 Task: Create a section Epic Expedition and in the section, add a milestone Network Upgrade in the project AriesPlan
Action: Mouse moved to (76, 281)
Screenshot: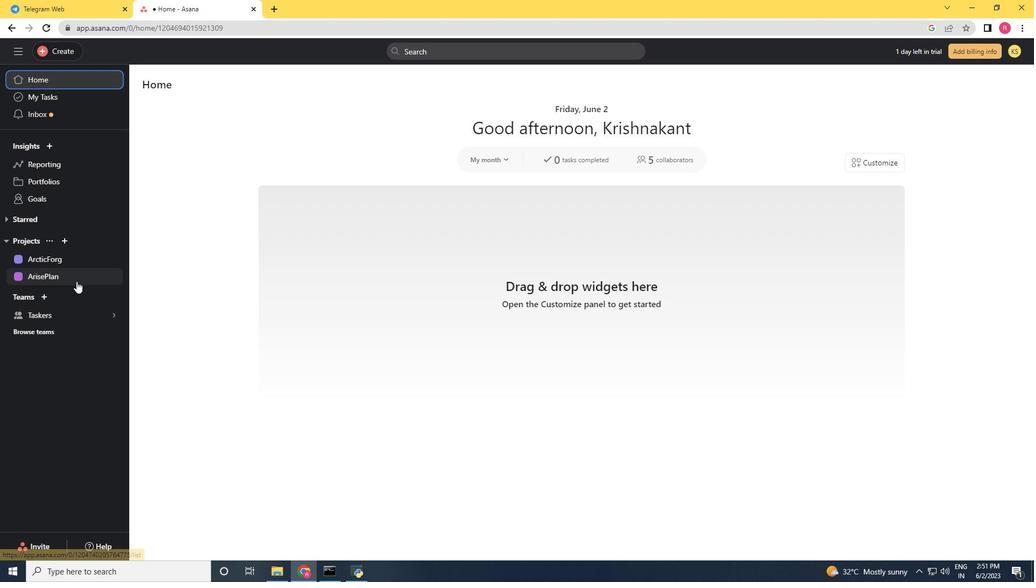 
Action: Mouse pressed left at (76, 281)
Screenshot: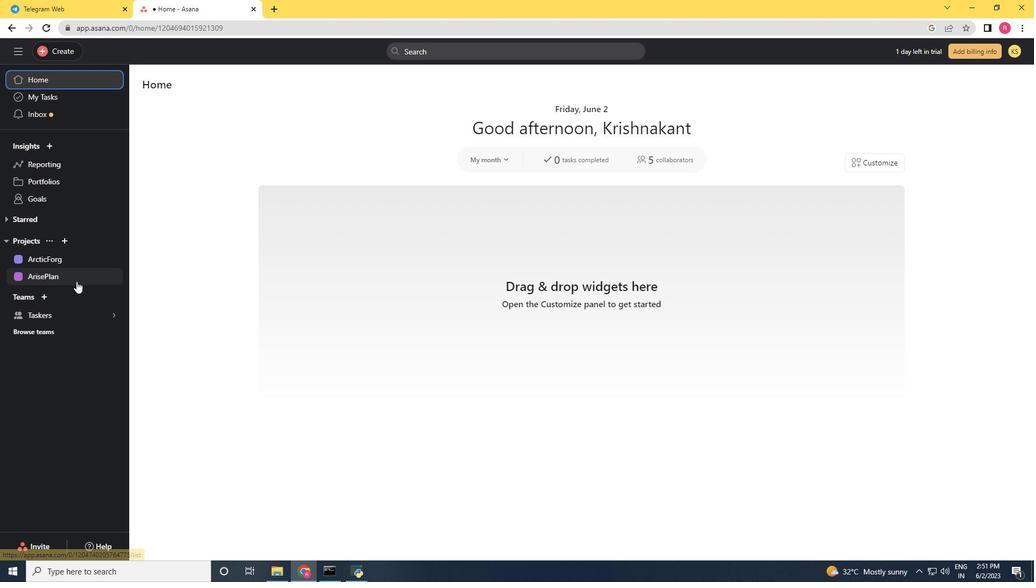
Action: Mouse moved to (187, 497)
Screenshot: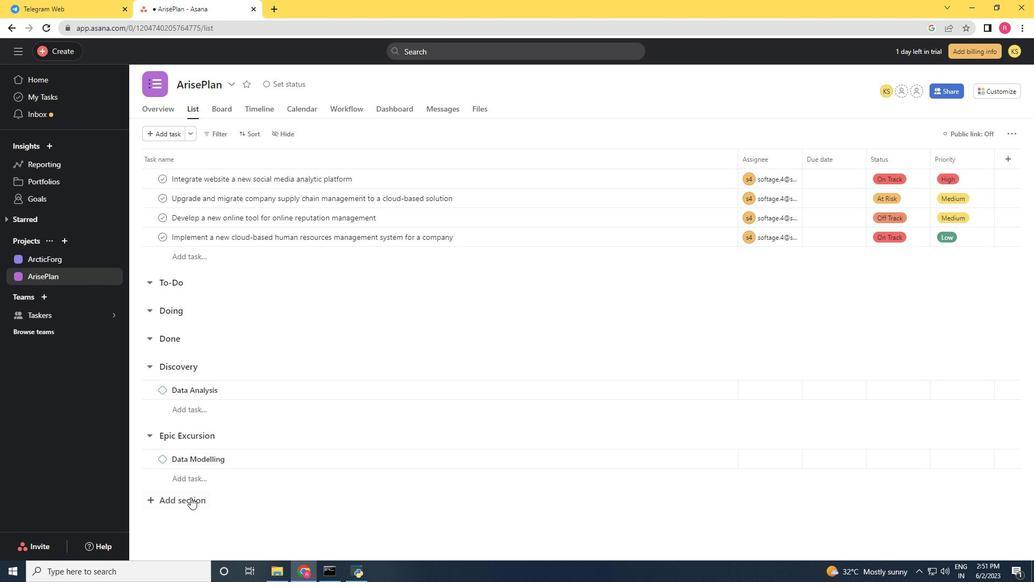
Action: Mouse pressed left at (187, 497)
Screenshot: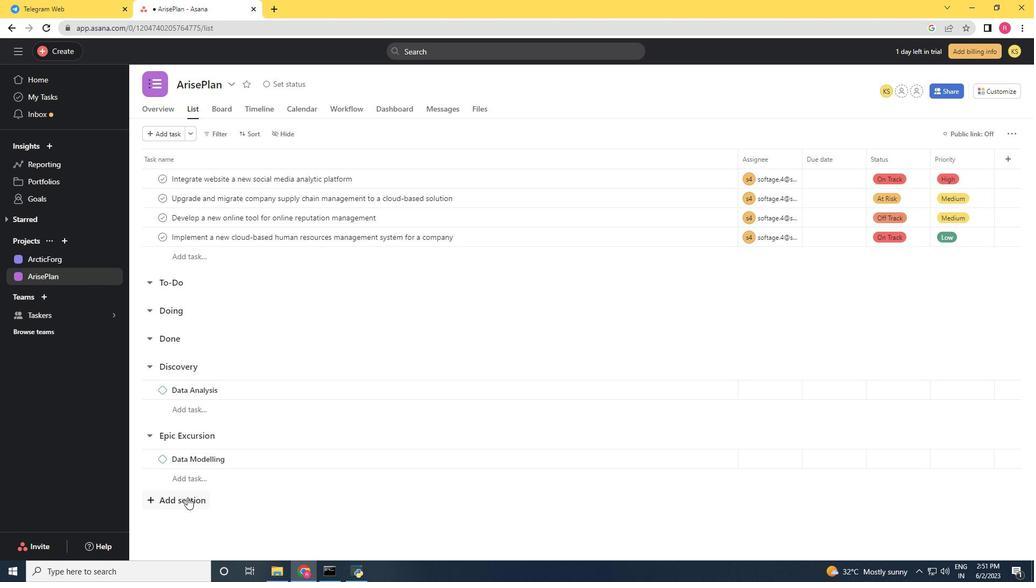 
Action: Key pressed <Key.shift>Epic<Key.space><Key.shift><Key.shift><Key.shift><Key.shift><Key.shift><Key.shift>Expedition<Key.enter><Key.shift><Key.shift><Key.shift><Key.shift><Key.shift><Key.shift><Key.shift><Key.shift><Key.shift><Key.shift><Key.shift>Network<Key.space><Key.shift>Upgrade<Key.space>
Screenshot: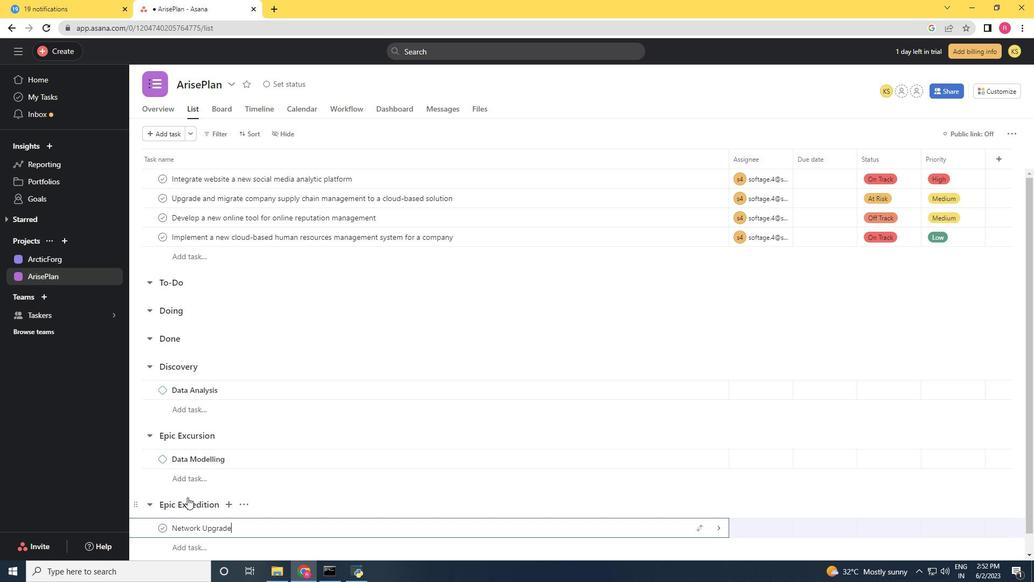 
Action: Mouse moved to (299, 525)
Screenshot: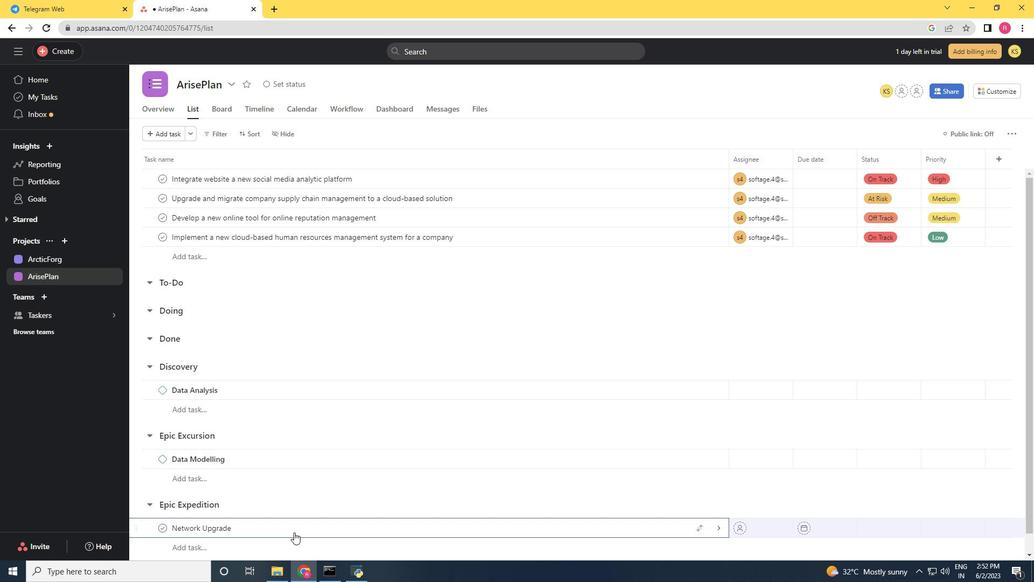 
Action: Mouse pressed right at (299, 525)
Screenshot: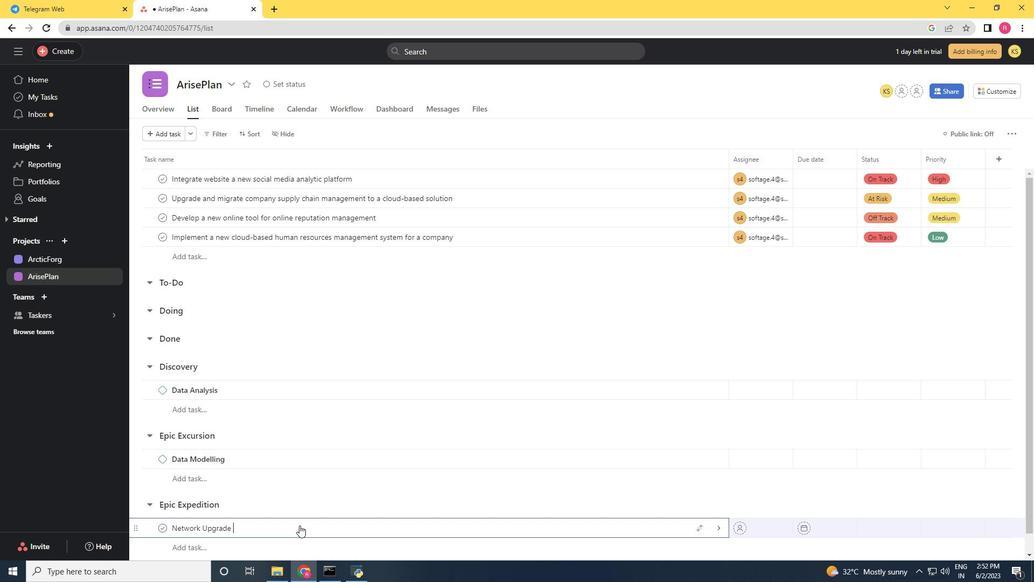 
Action: Mouse moved to (355, 476)
Screenshot: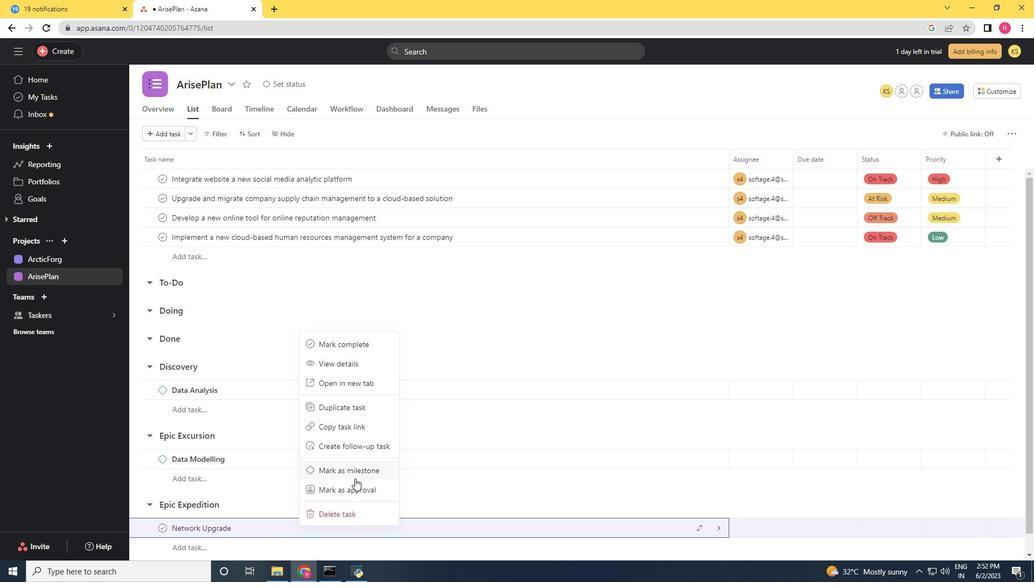 
Action: Mouse pressed left at (355, 476)
Screenshot: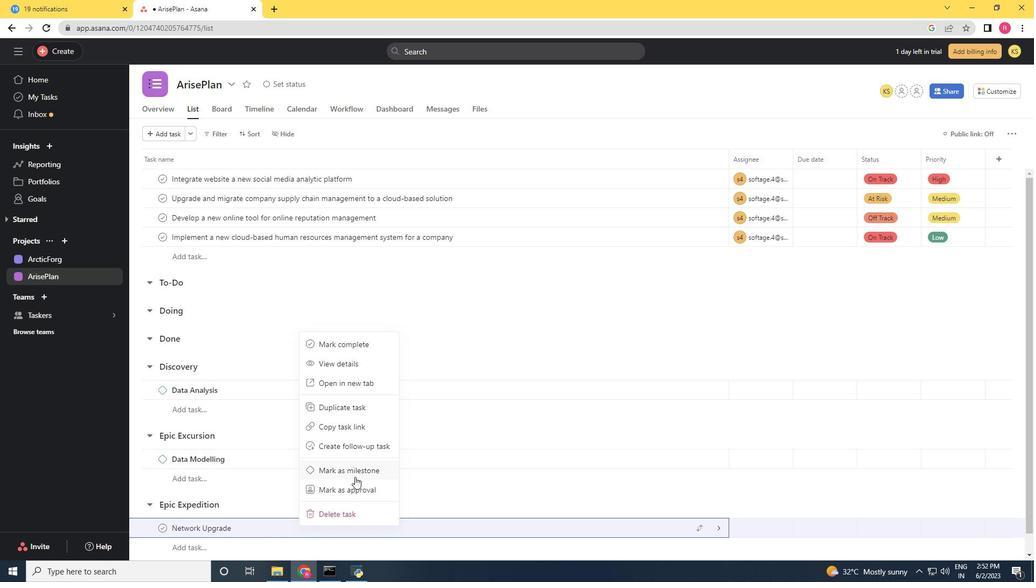 
Action: Mouse moved to (351, 486)
Screenshot: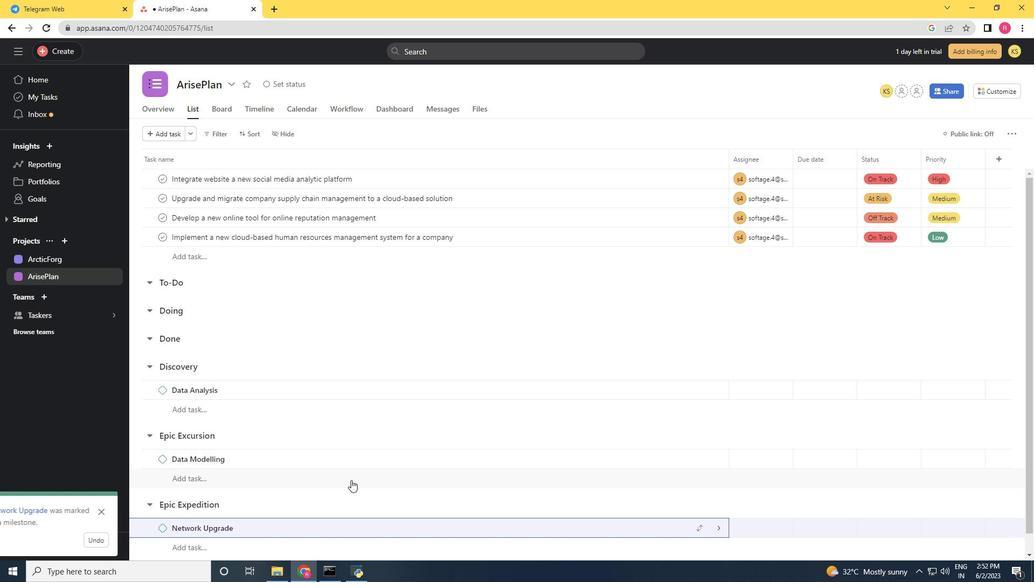 
Action: Mouse scrolled (351, 486) with delta (0, 0)
Screenshot: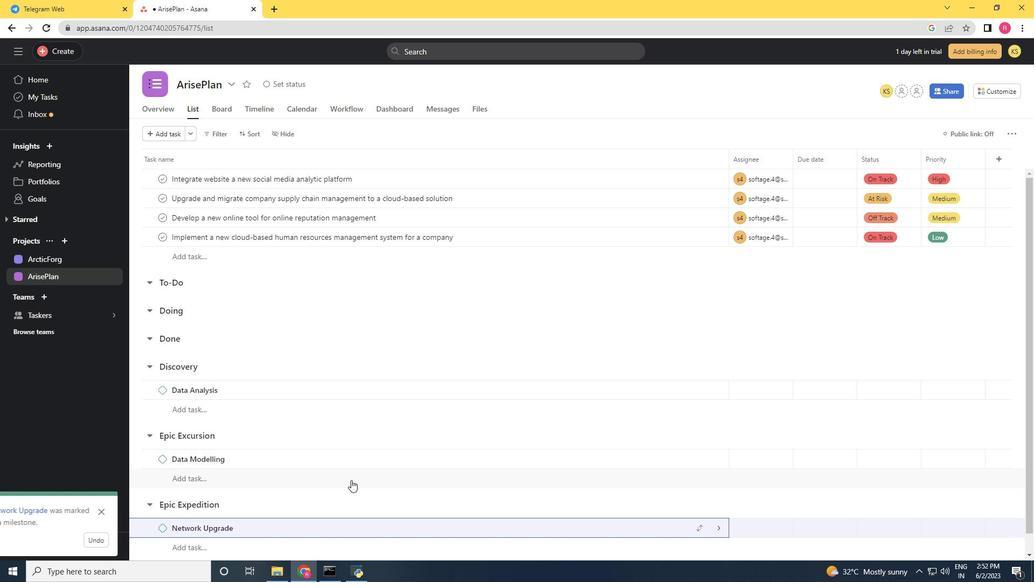 
Action: Mouse moved to (352, 489)
Screenshot: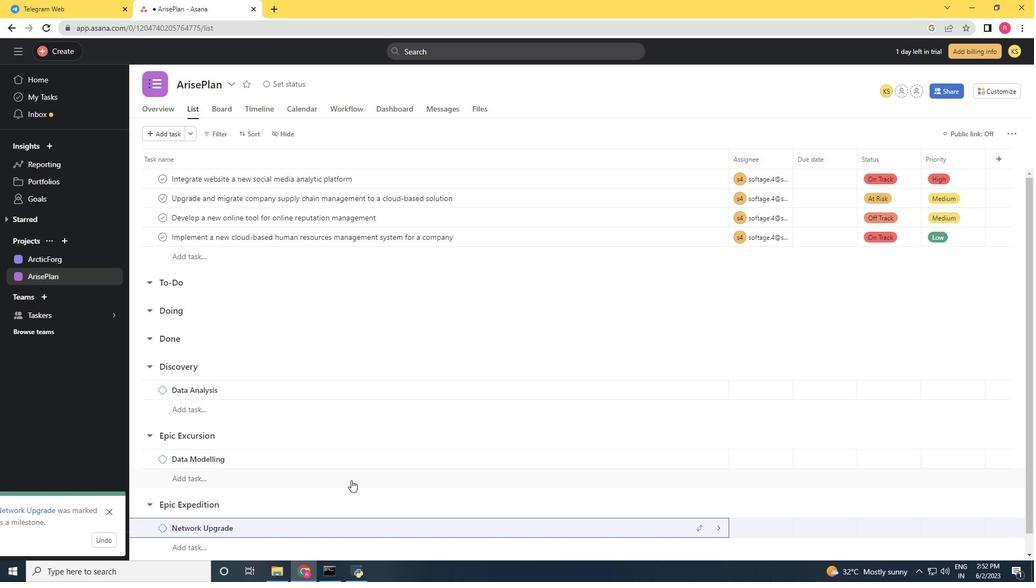 
Action: Mouse scrolled (352, 489) with delta (0, 0)
Screenshot: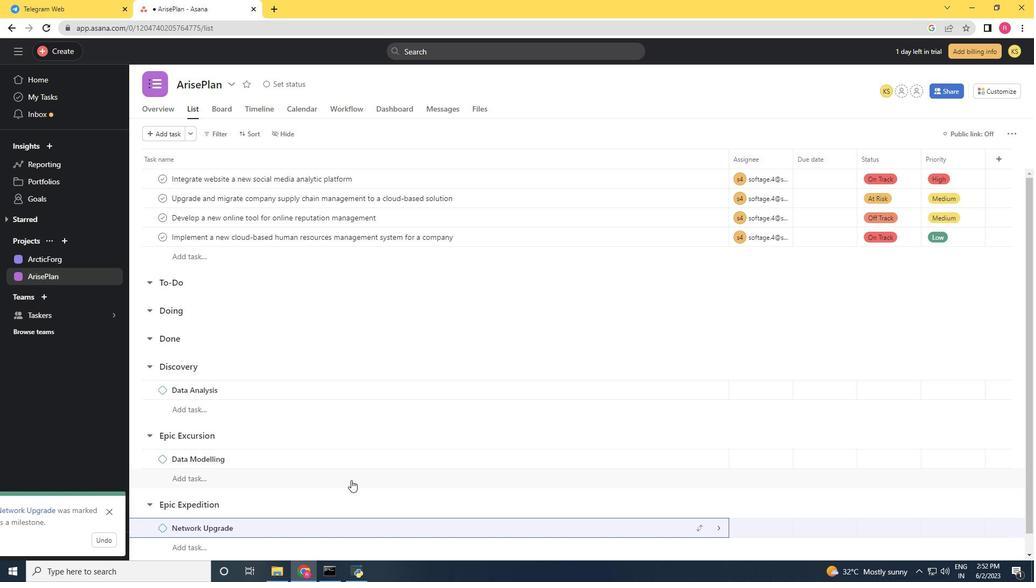 
Action: Mouse moved to (346, 502)
Screenshot: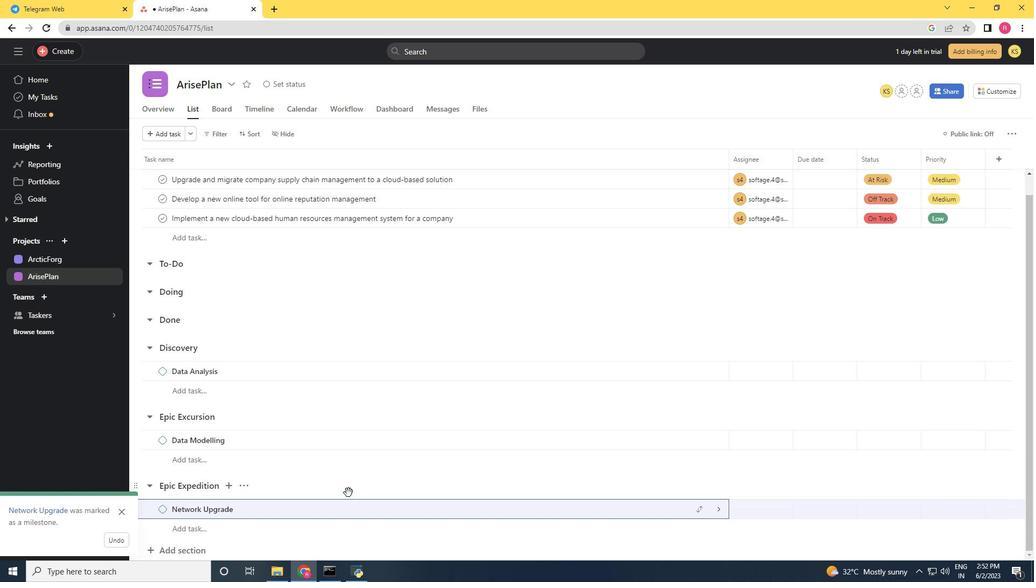 
